 Task: Add a field from the Popular template Effort Level a blank project AnchorTech
Action: Mouse moved to (1277, 118)
Screenshot: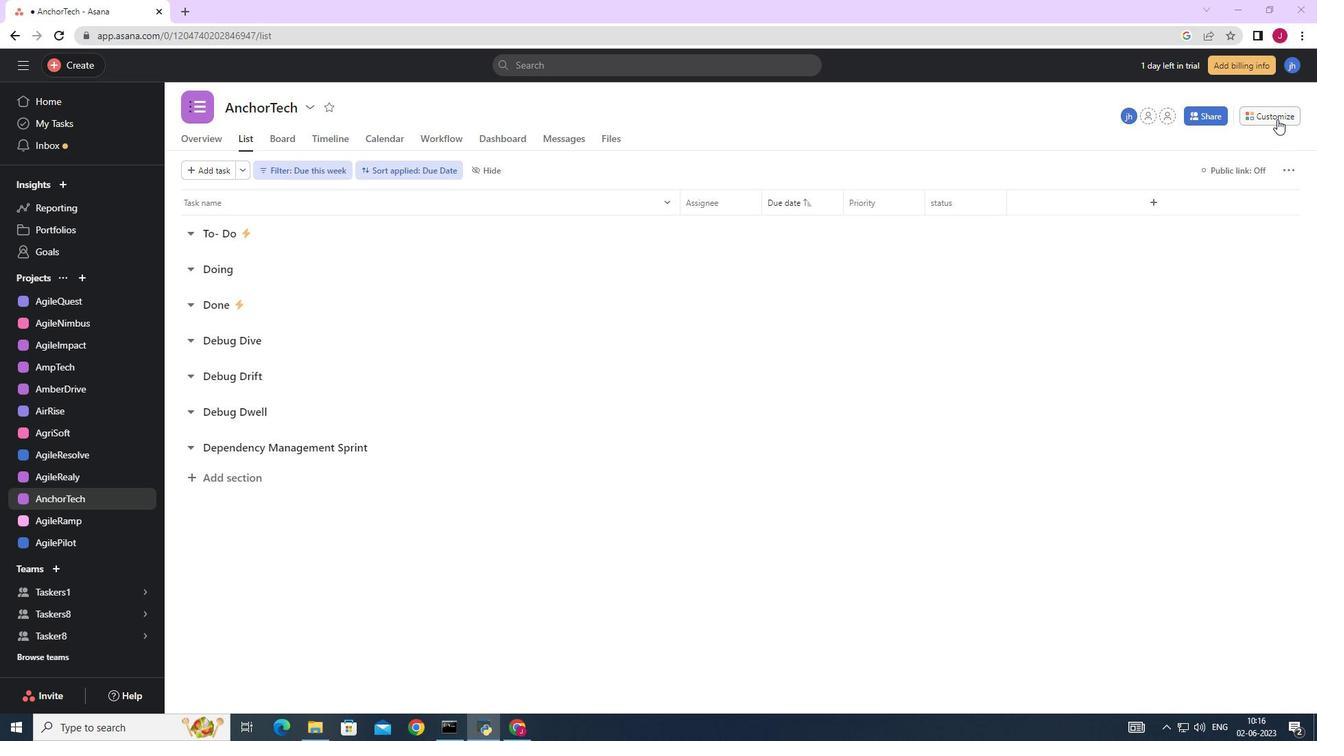 
Action: Mouse pressed left at (1277, 118)
Screenshot: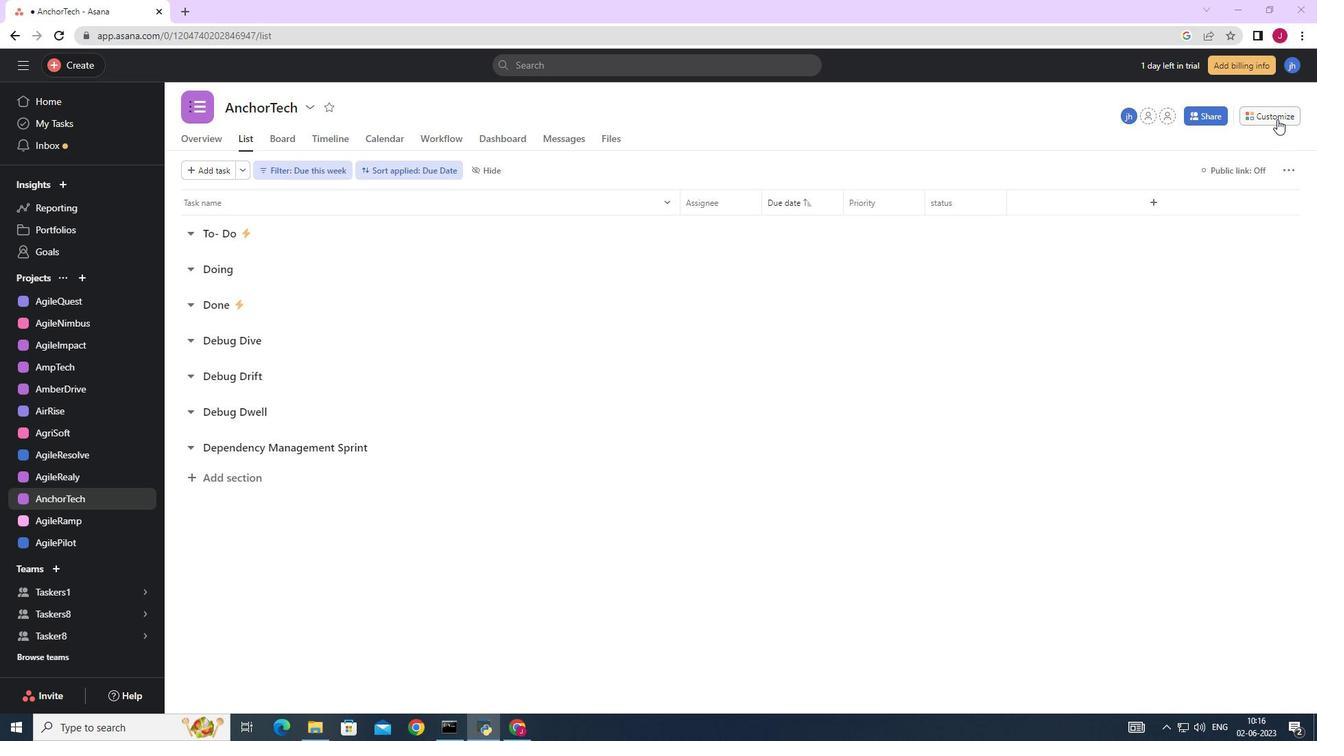 
Action: Mouse moved to (1132, 274)
Screenshot: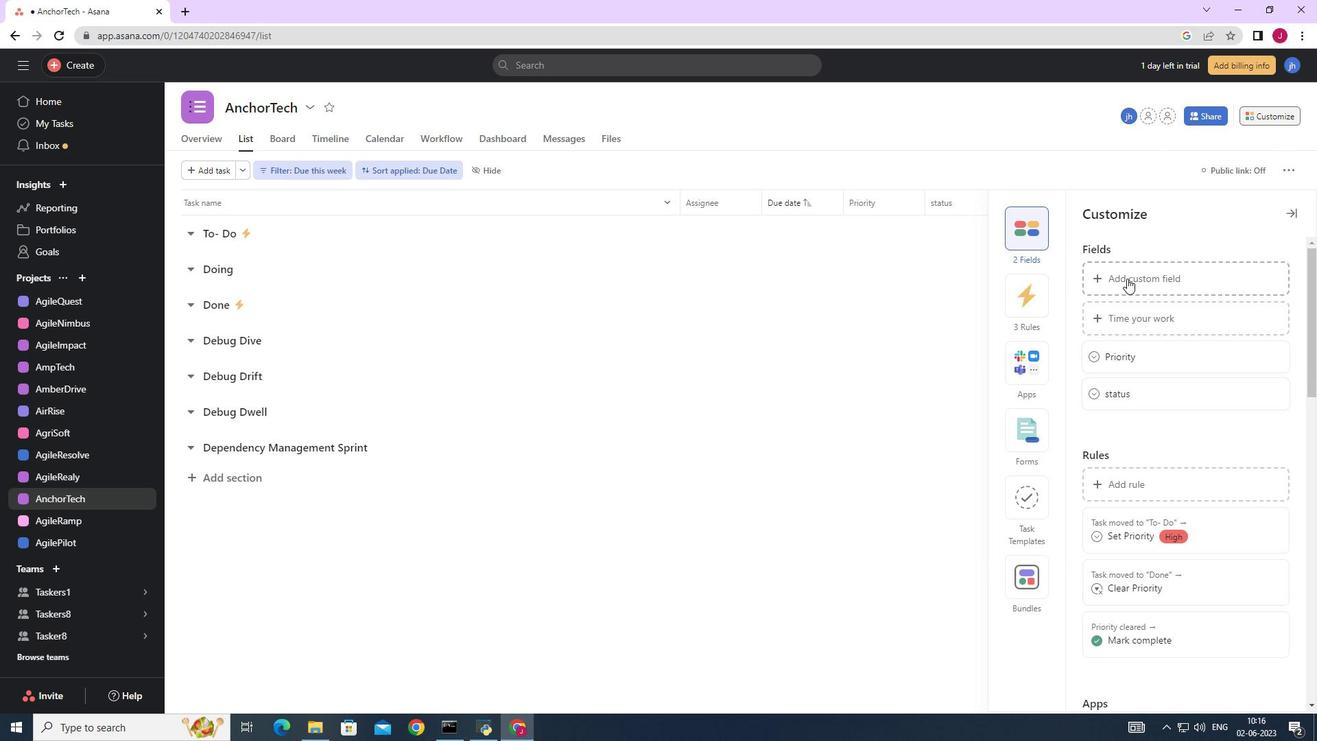 
Action: Mouse pressed left at (1132, 274)
Screenshot: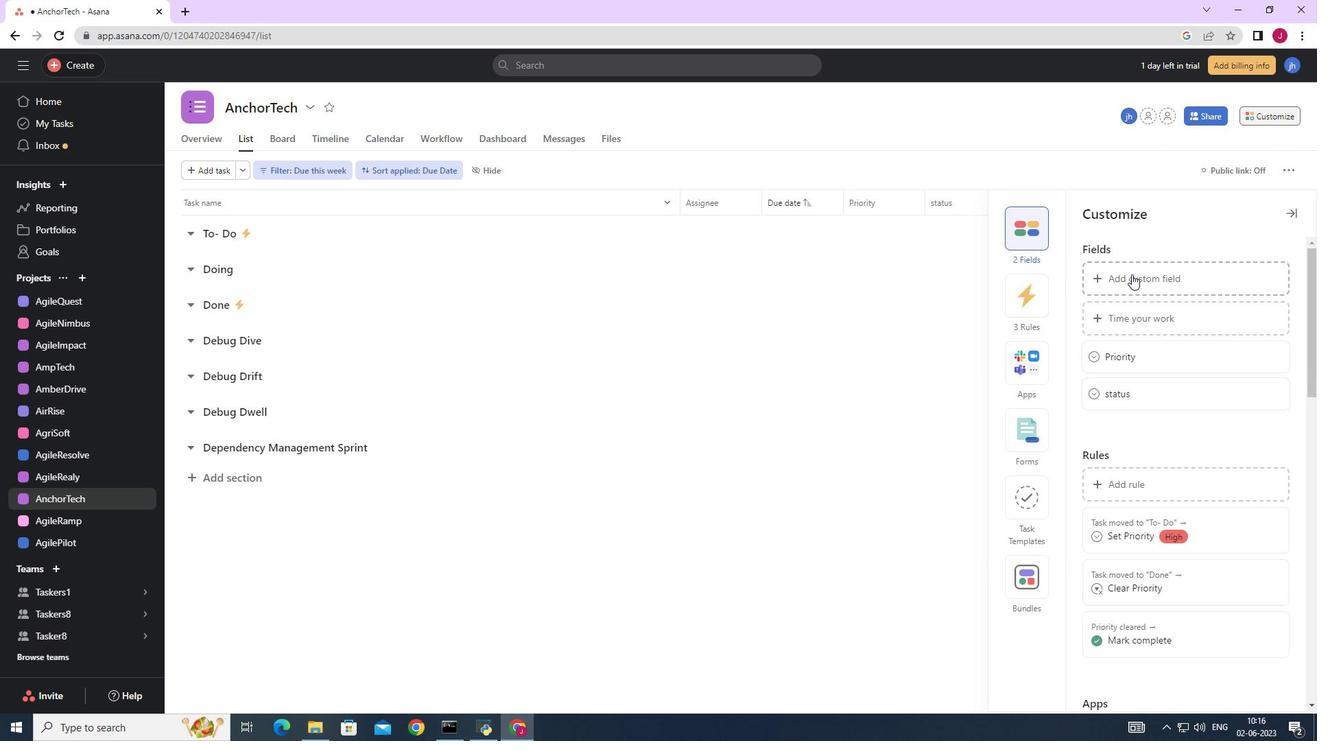 
Action: Mouse moved to (1132, 274)
Screenshot: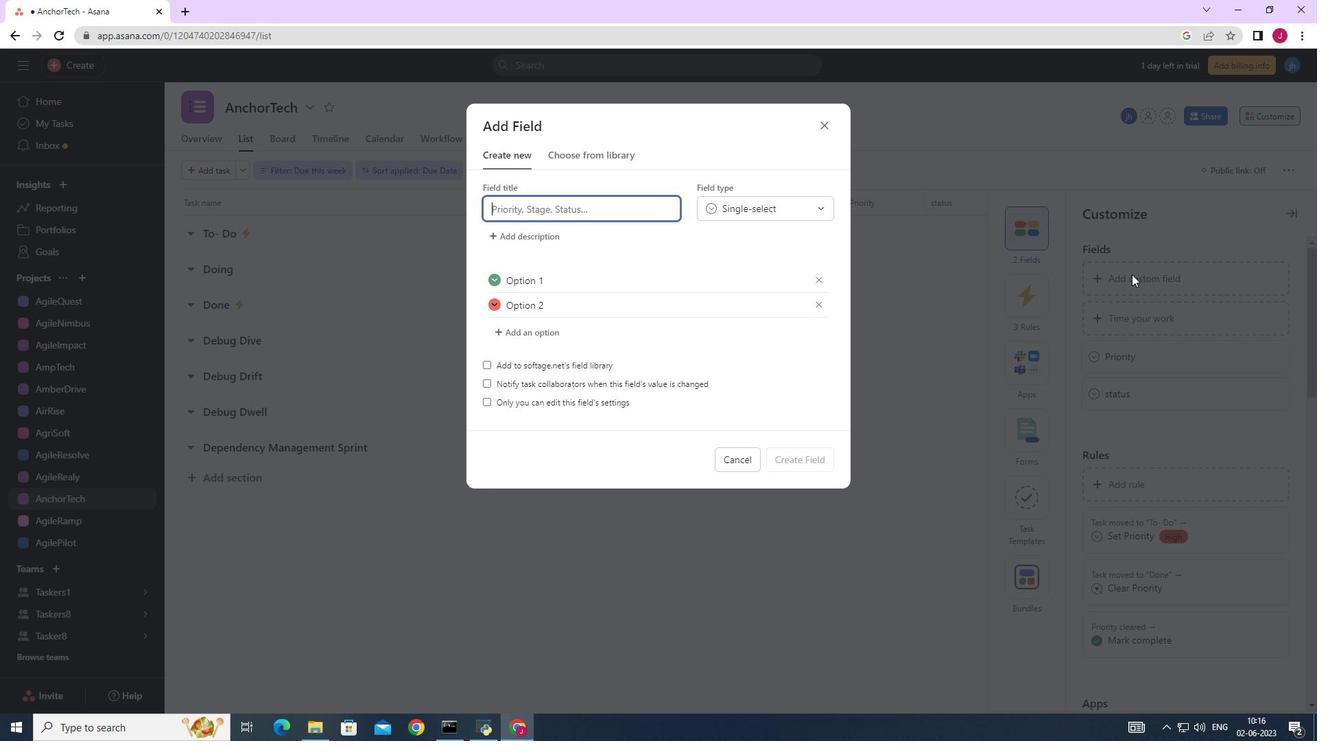 
Action: Key pressed <Key.caps_lock>E<Key.caps_lock>ff
Screenshot: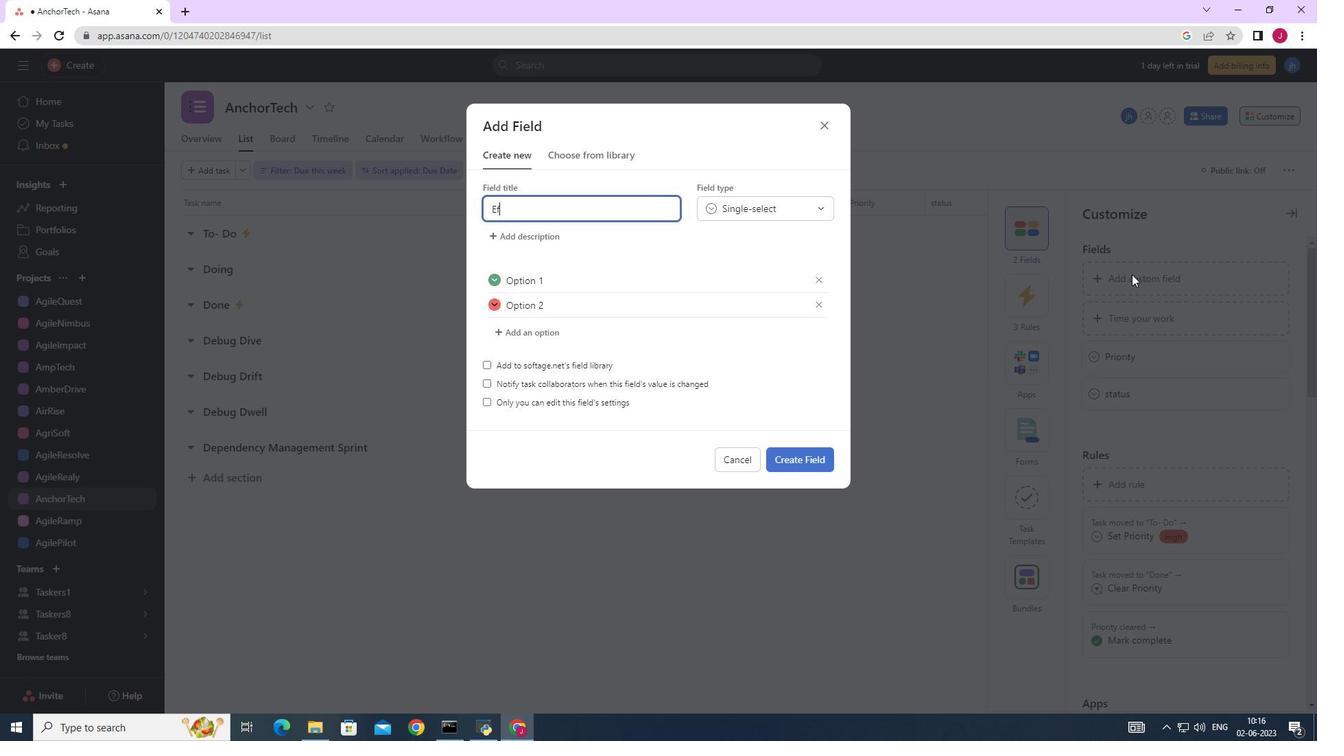 
Action: Mouse moved to (1132, 274)
Screenshot: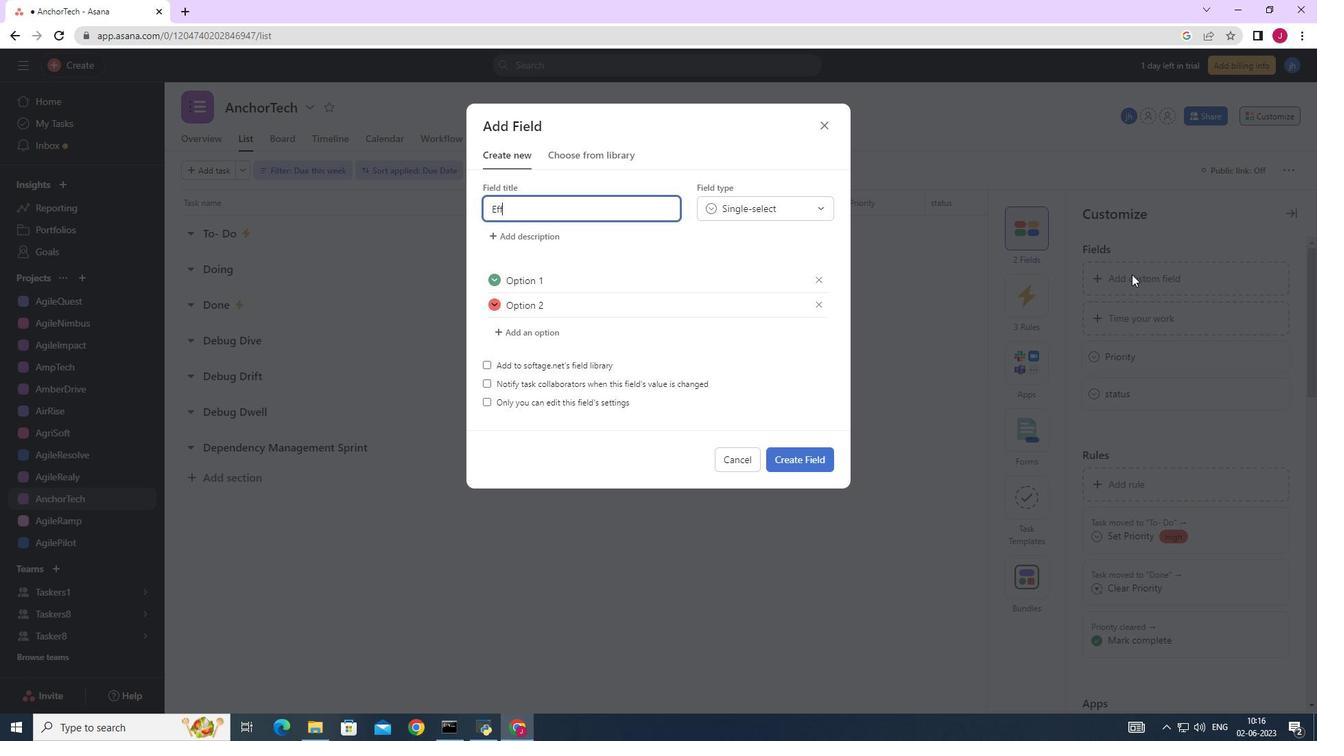 
Action: Key pressed i<Key.backspace>ort<Key.space>level
Screenshot: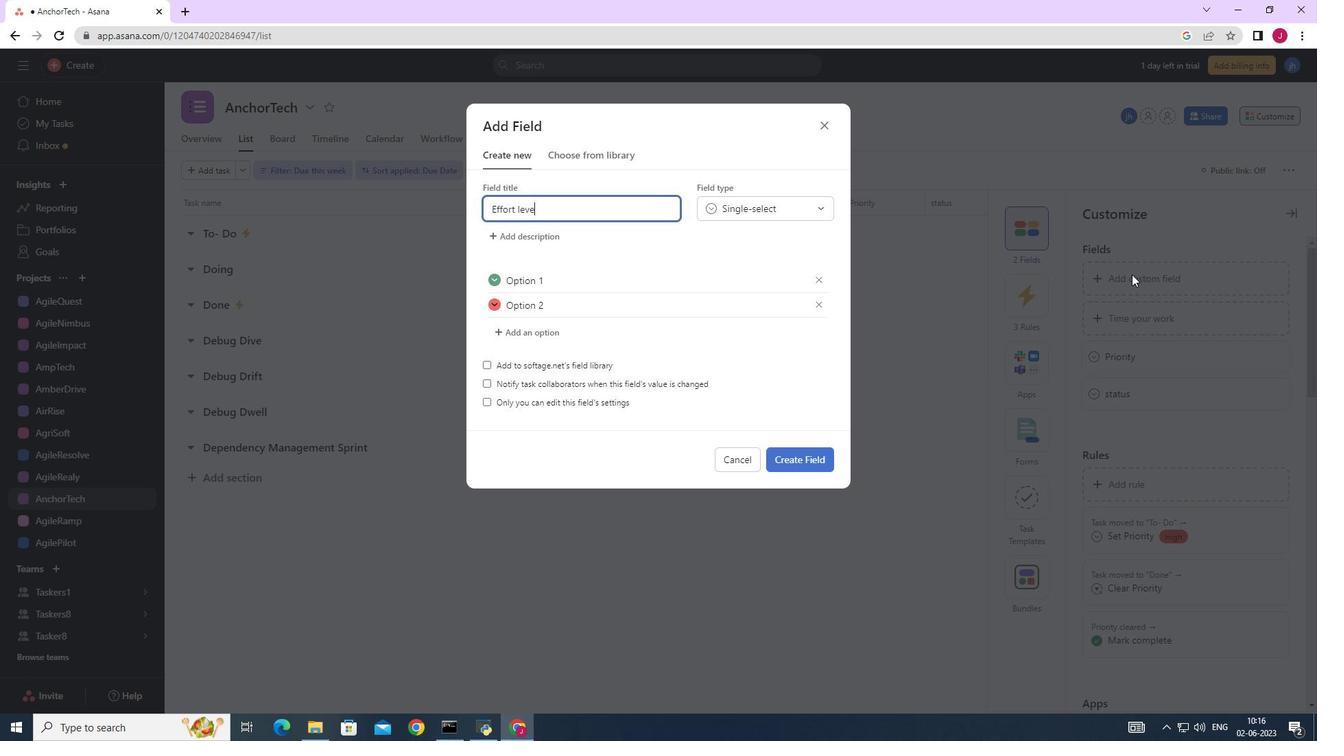
Action: Mouse moved to (806, 463)
Screenshot: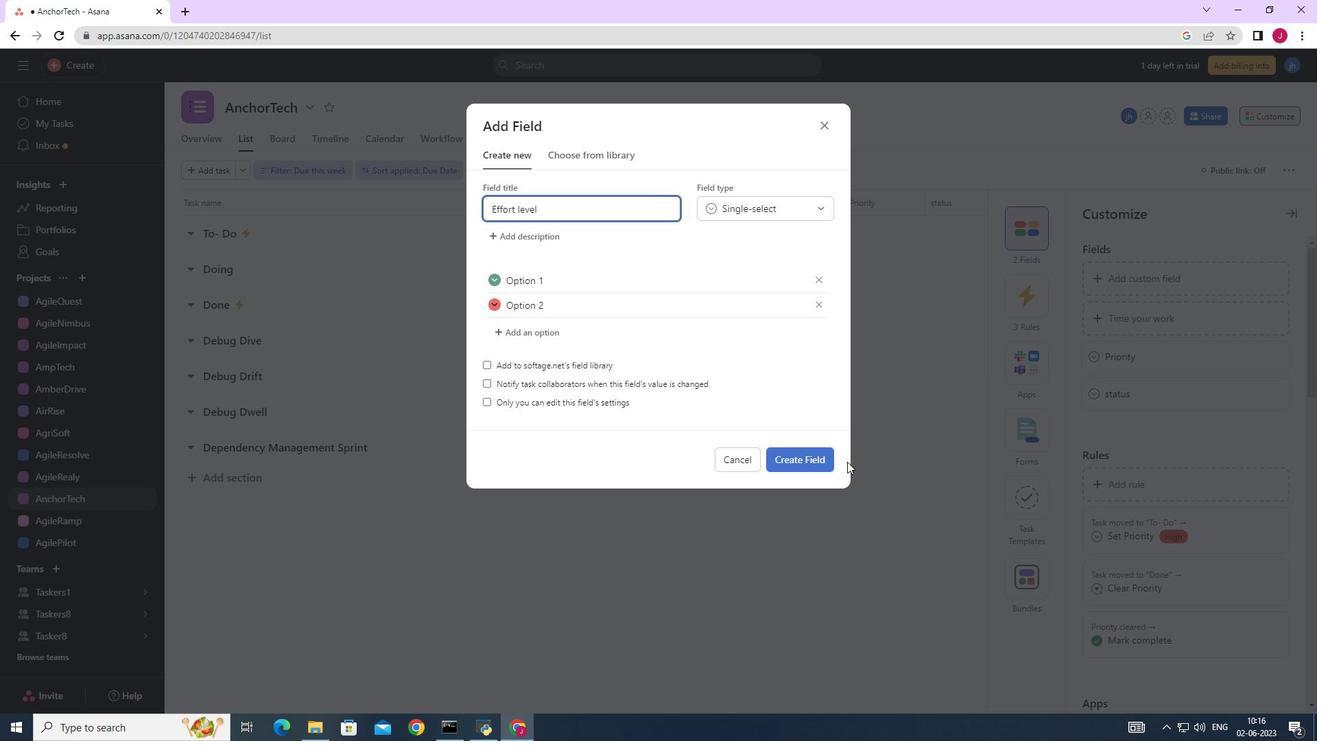 
Action: Mouse pressed left at (806, 463)
Screenshot: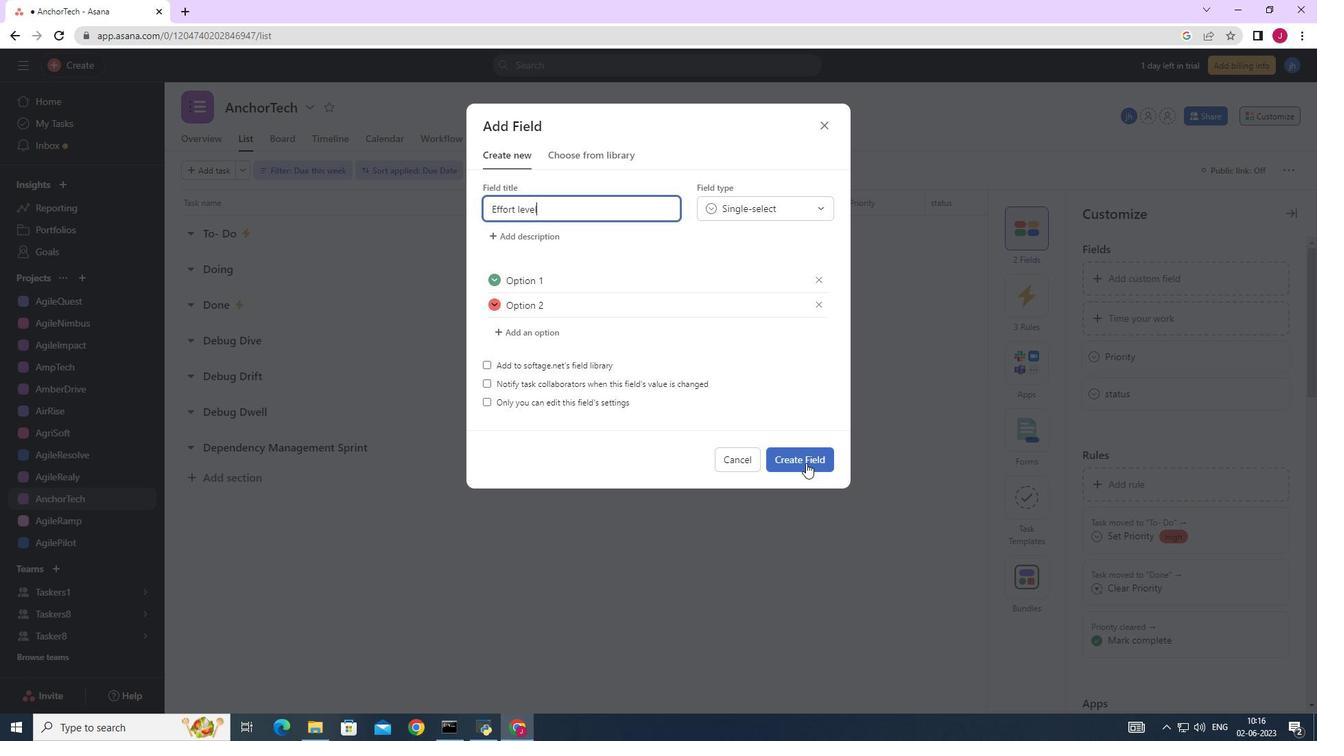 
Action: Mouse moved to (789, 459)
Screenshot: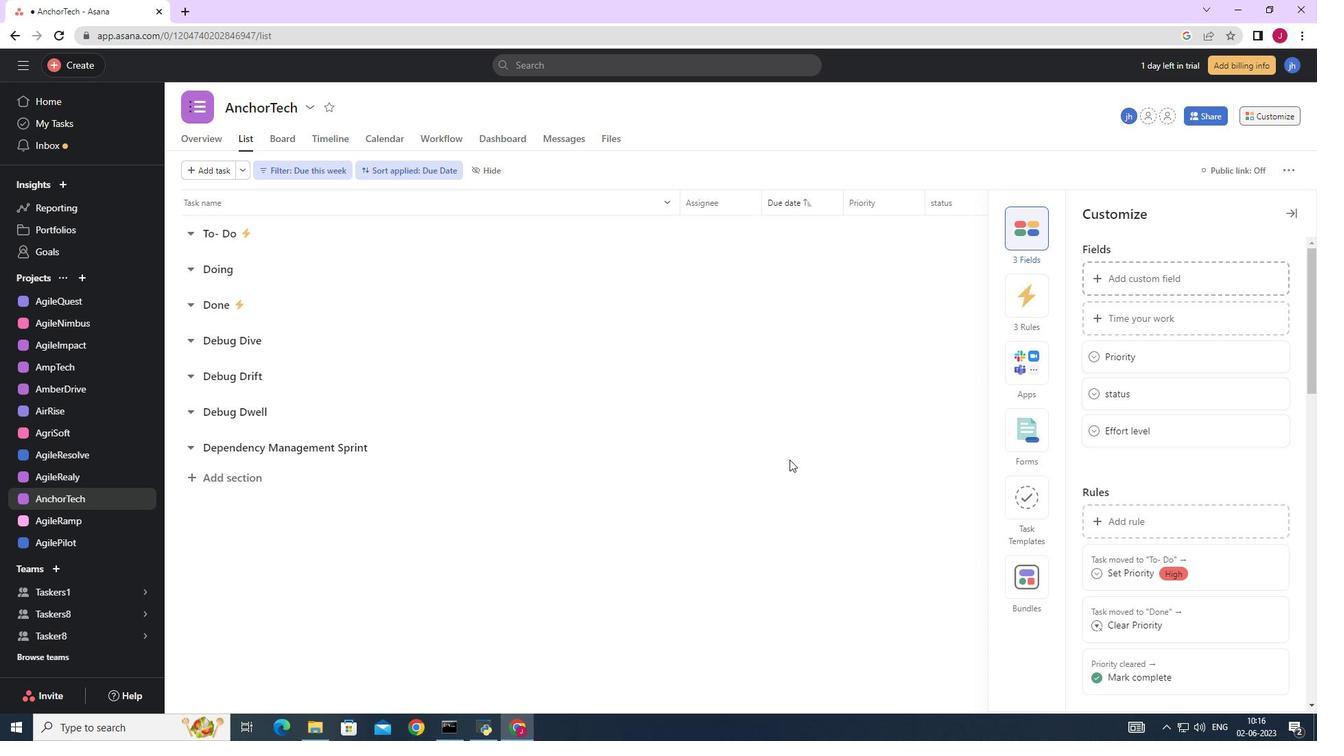 
